 Task: Move the task Integrate website with inventory management systems to the section To-Do in the project AgileGator and sort the tasks in the project by Assignee in Ascending order
Action: Mouse moved to (311, 279)
Screenshot: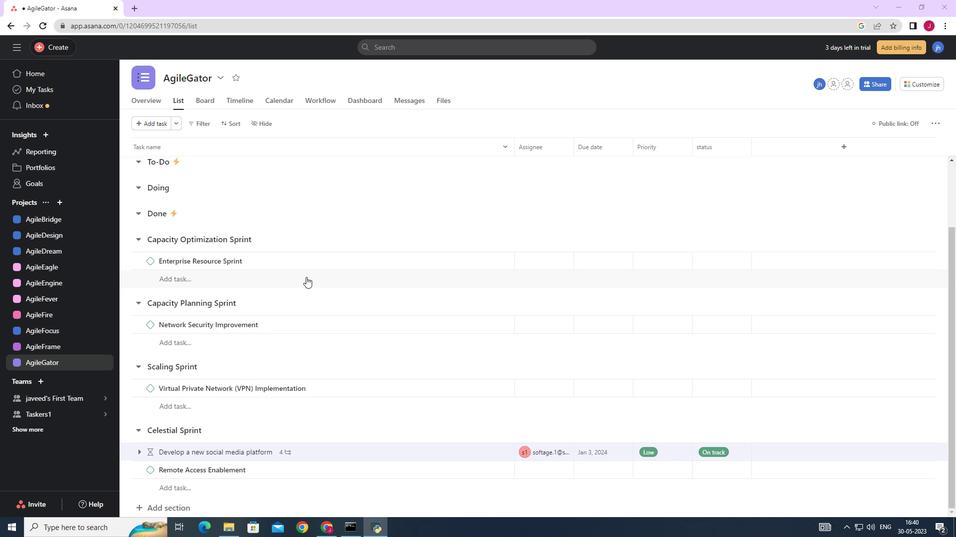 
Action: Mouse scrolled (311, 280) with delta (0, 0)
Screenshot: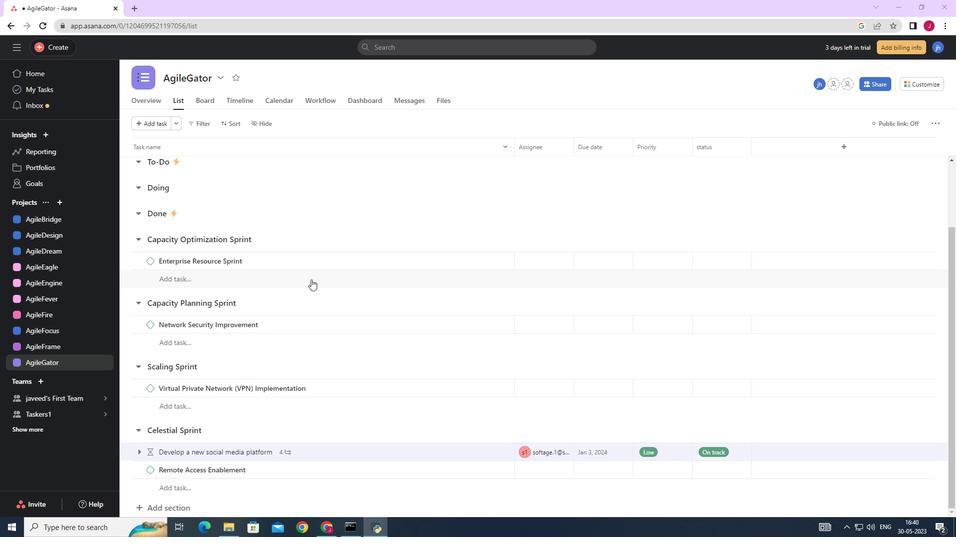 
Action: Mouse scrolled (311, 280) with delta (0, 0)
Screenshot: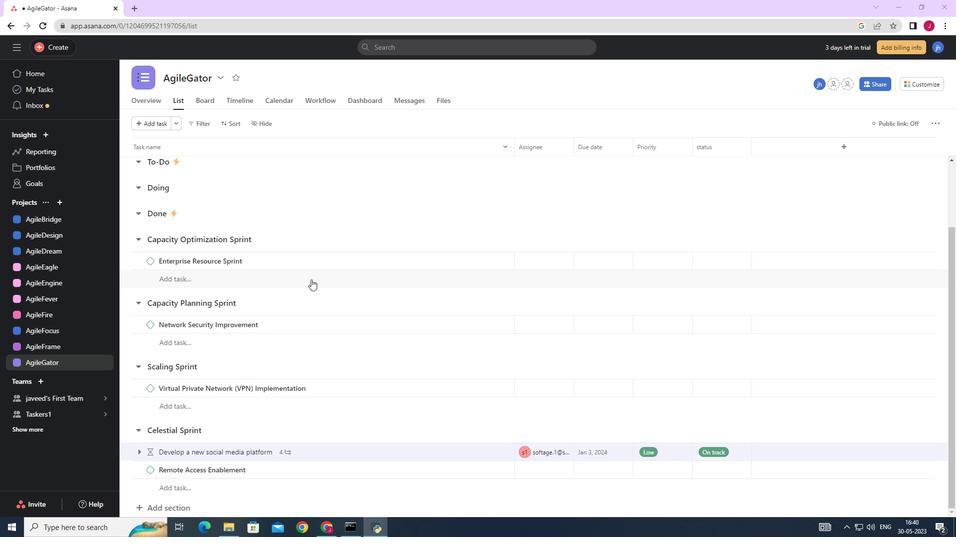 
Action: Mouse scrolled (311, 280) with delta (0, 0)
Screenshot: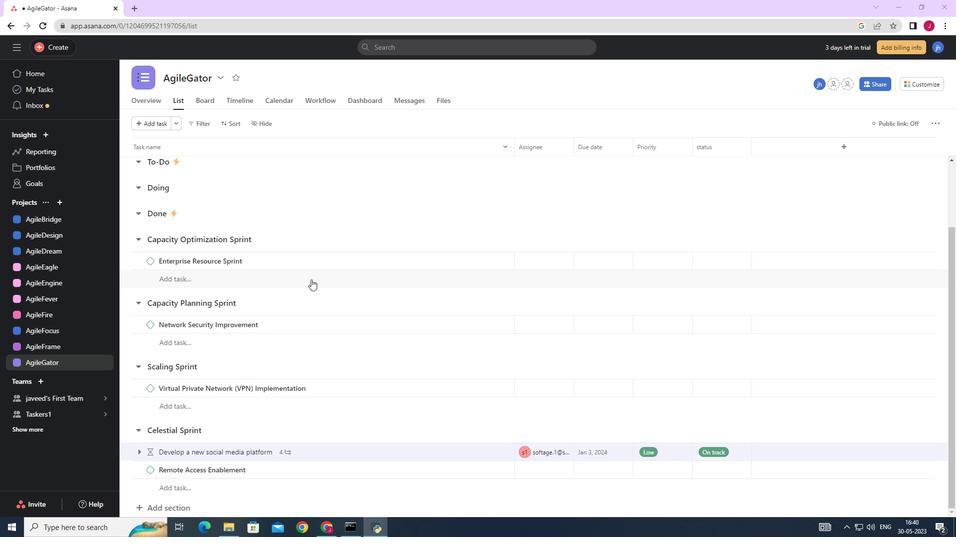 
Action: Mouse scrolled (311, 280) with delta (0, 0)
Screenshot: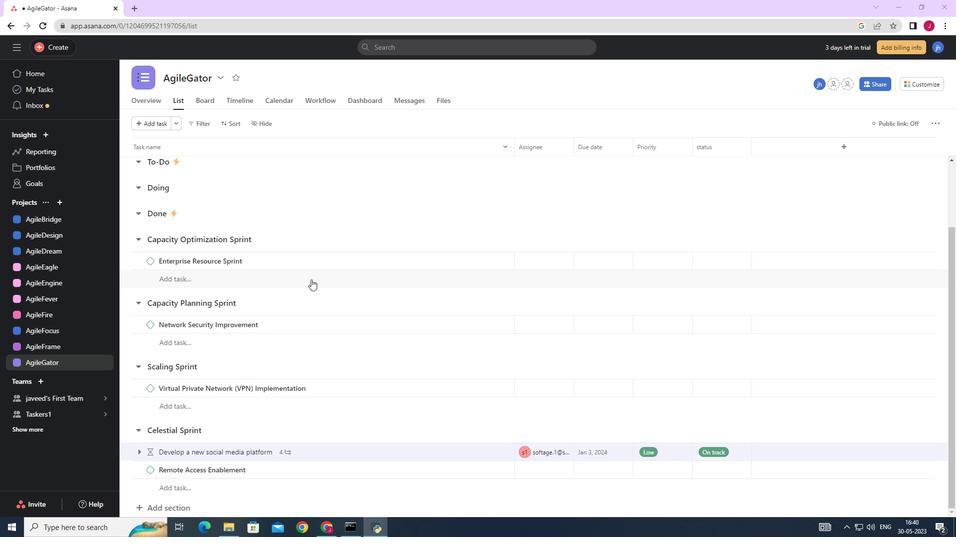 
Action: Mouse moved to (488, 198)
Screenshot: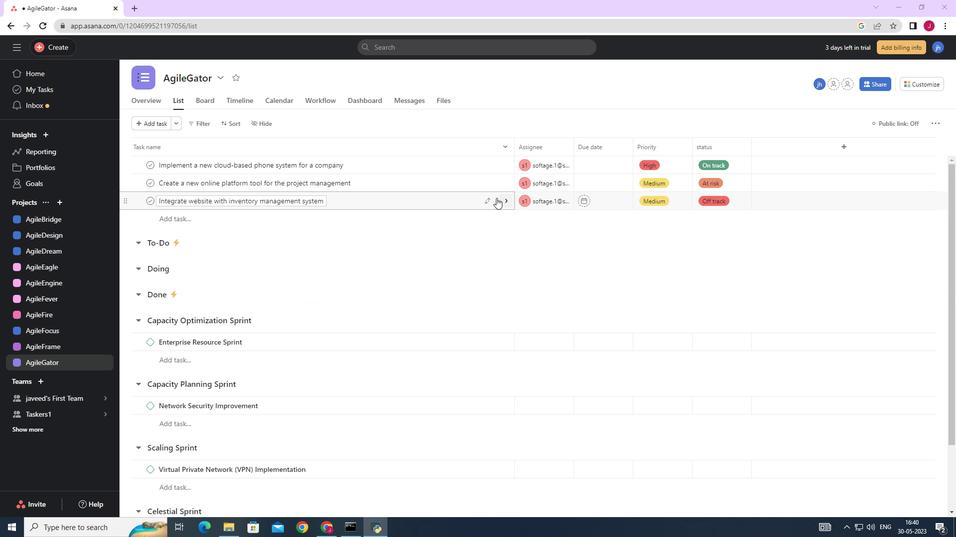
Action: Mouse pressed left at (488, 198)
Screenshot: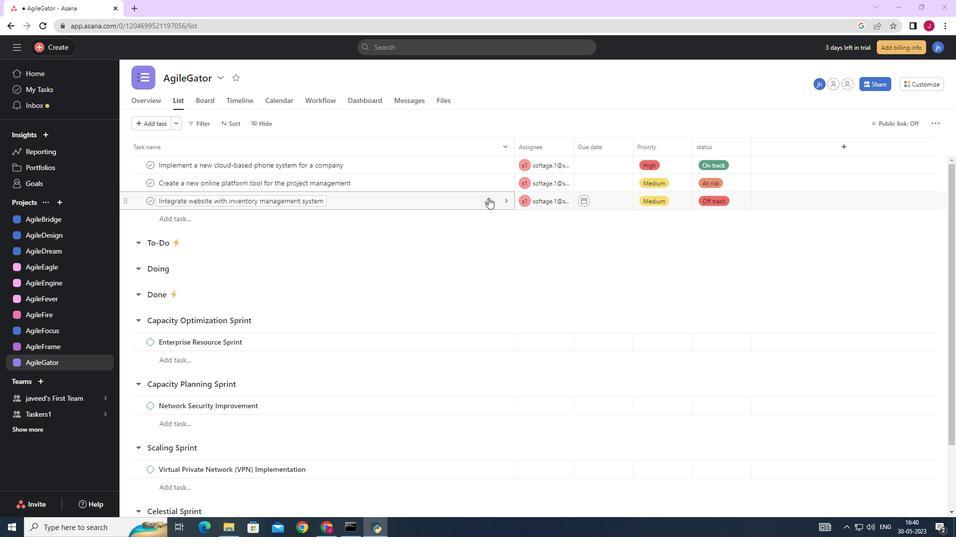 
Action: Mouse moved to (416, 250)
Screenshot: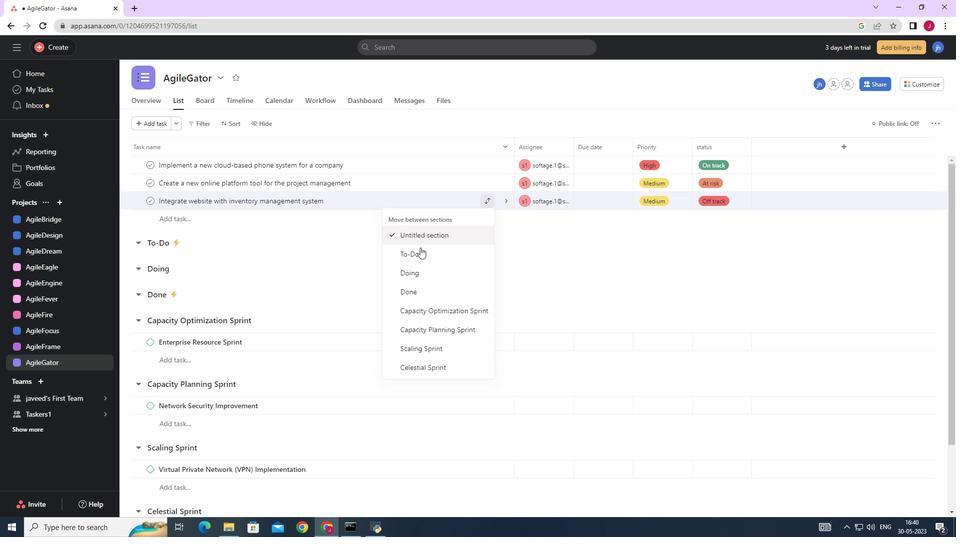 
Action: Mouse pressed left at (416, 250)
Screenshot: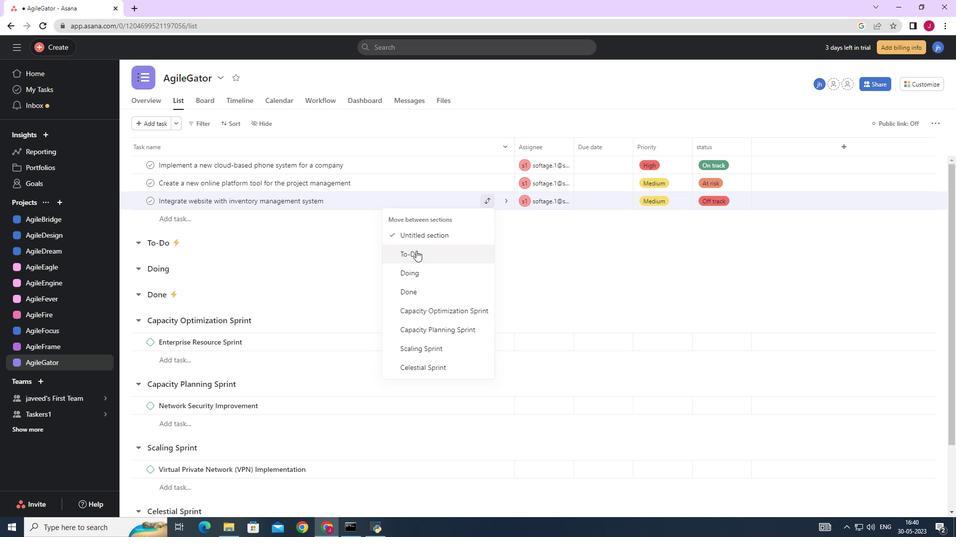 
Action: Mouse moved to (231, 123)
Screenshot: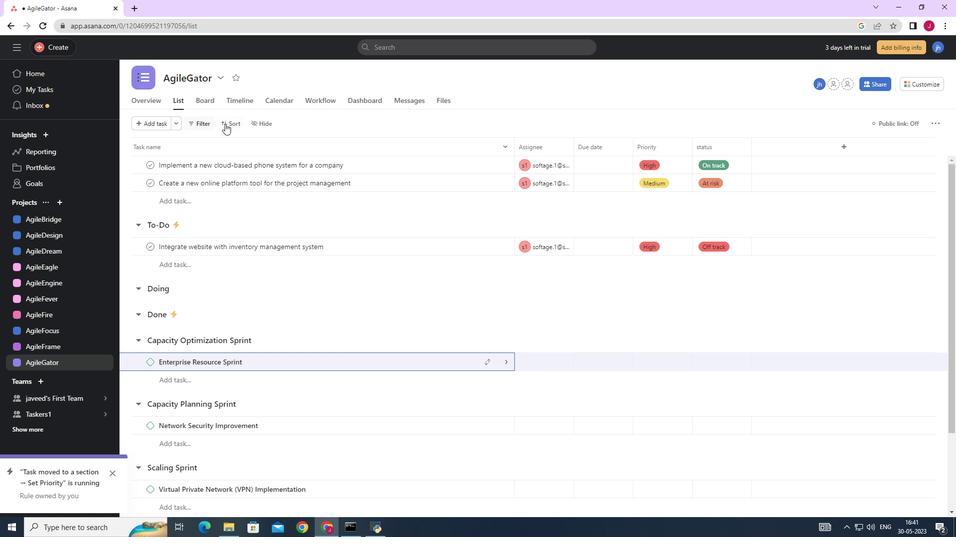 
Action: Mouse pressed left at (231, 123)
Screenshot: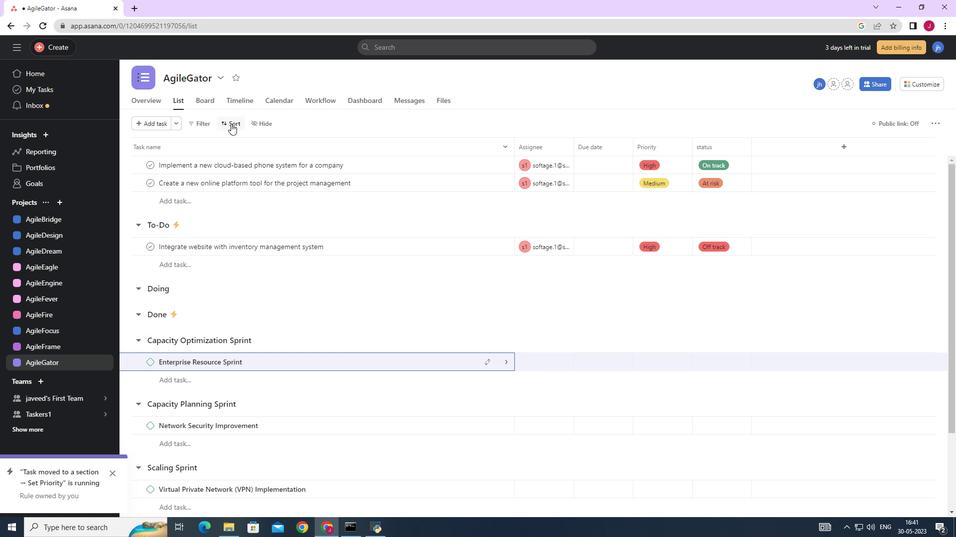
Action: Mouse moved to (258, 207)
Screenshot: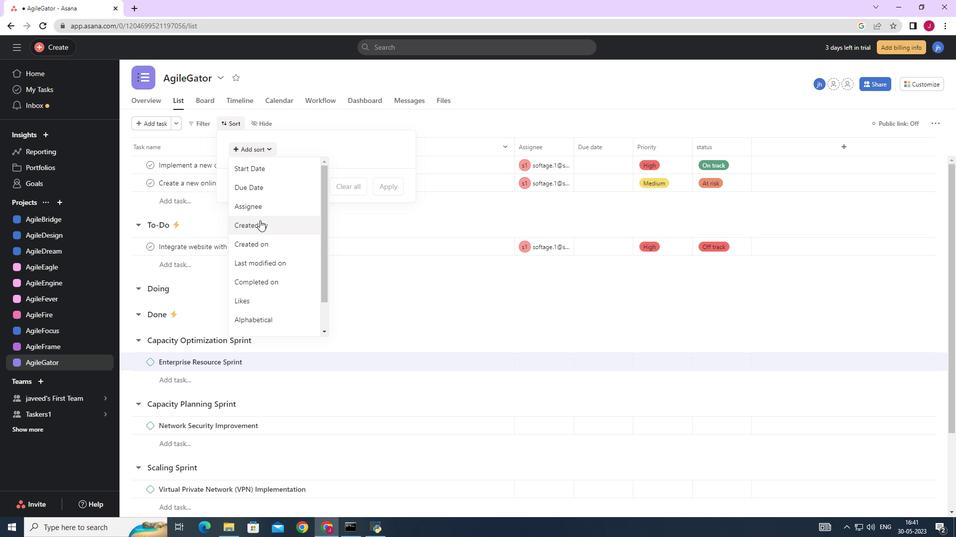 
Action: Mouse pressed left at (258, 207)
Screenshot: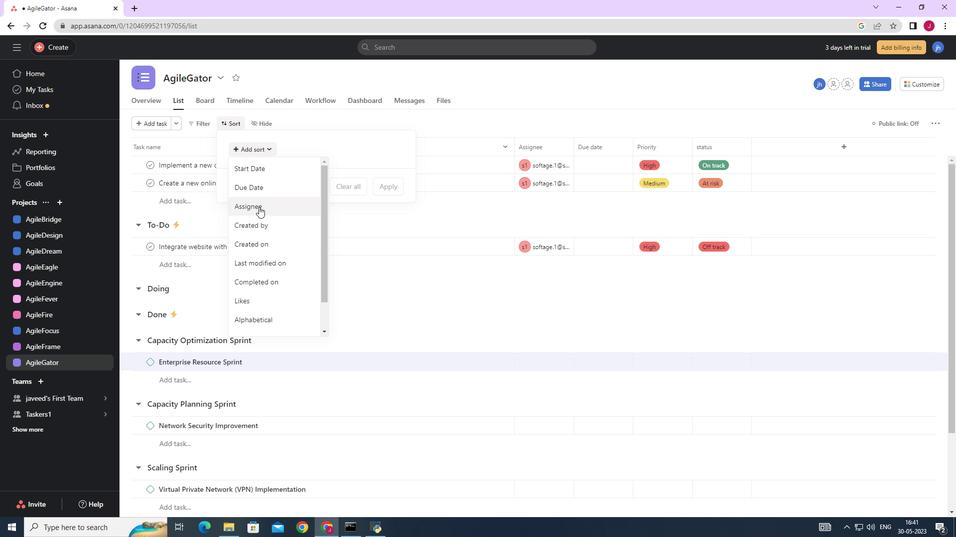 
Action: Mouse moved to (296, 165)
Screenshot: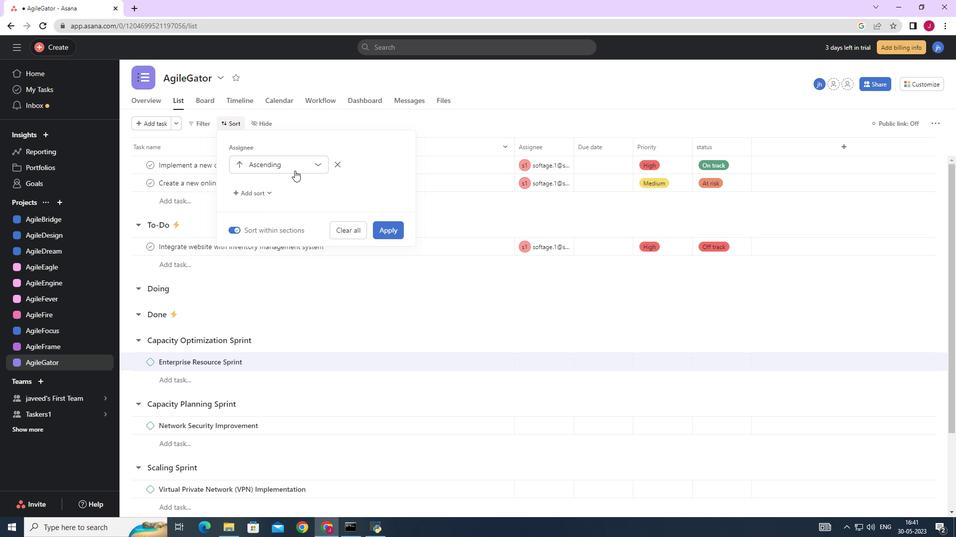 
Action: Mouse pressed left at (296, 165)
Screenshot: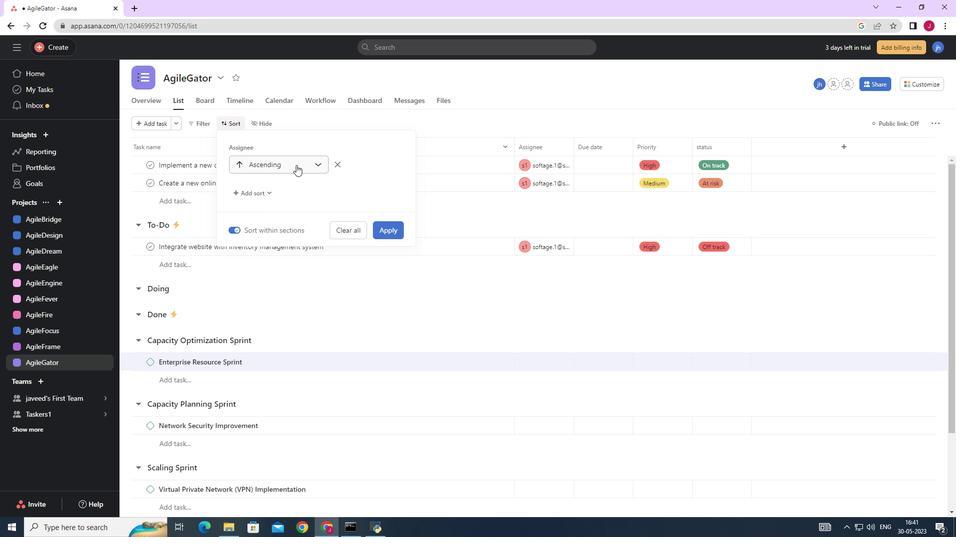 
Action: Mouse moved to (264, 188)
Screenshot: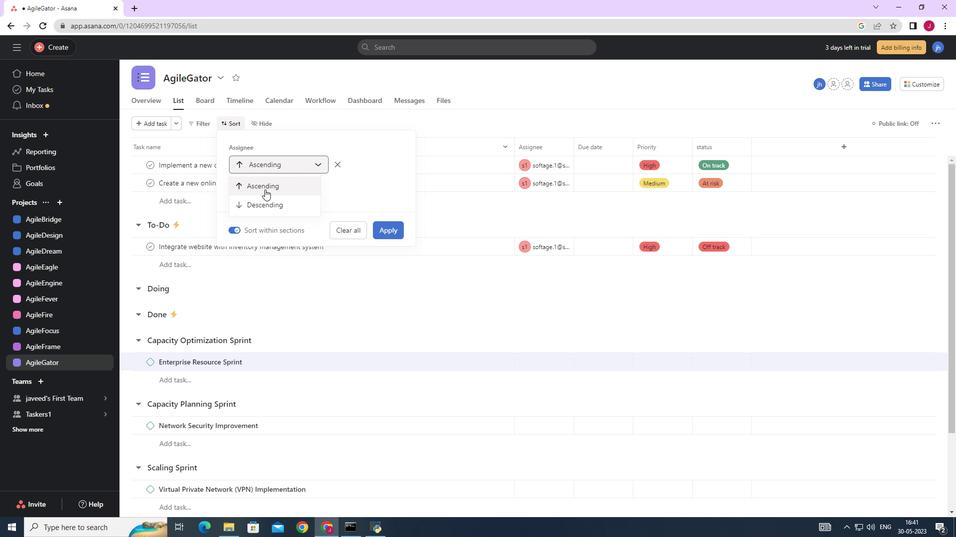 
Action: Mouse pressed left at (264, 188)
Screenshot: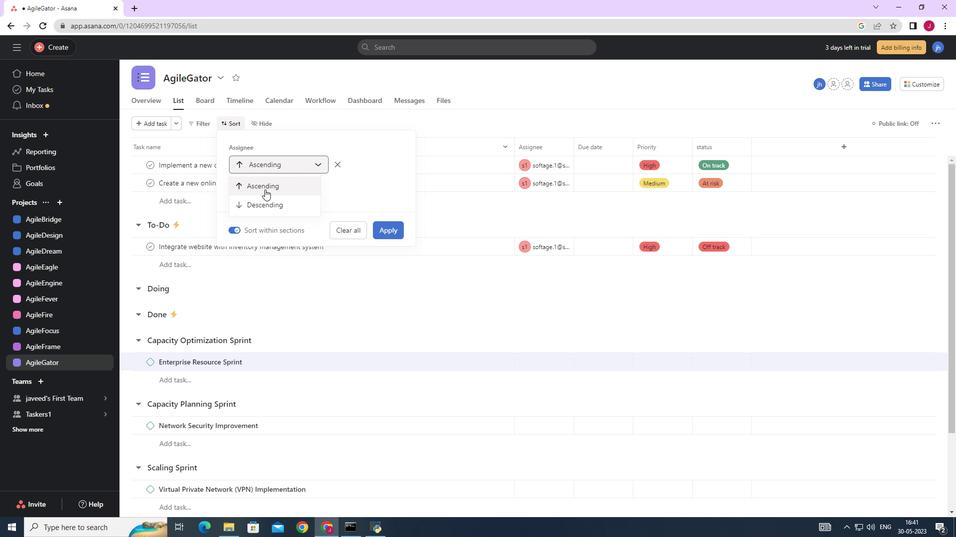 
Action: Mouse moved to (382, 227)
Screenshot: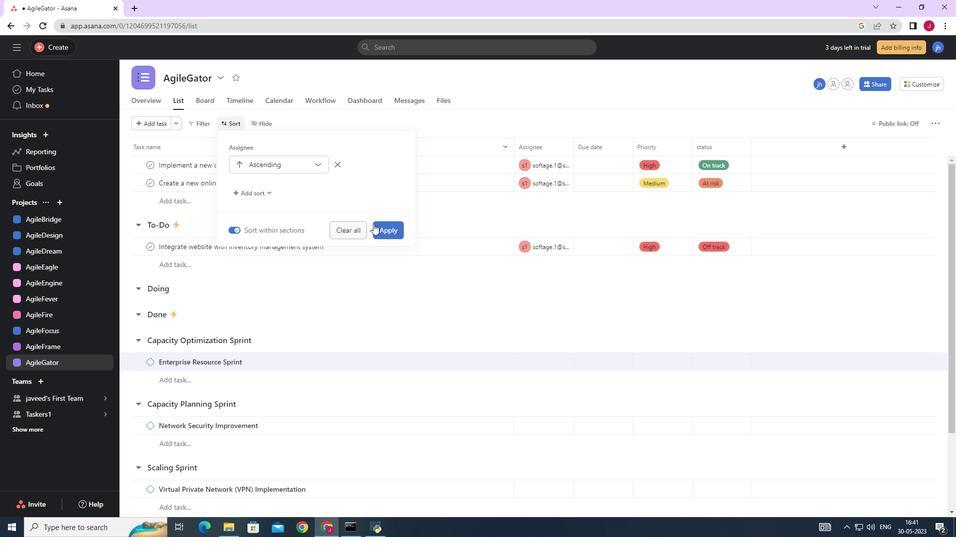 
Action: Mouse pressed left at (382, 227)
Screenshot: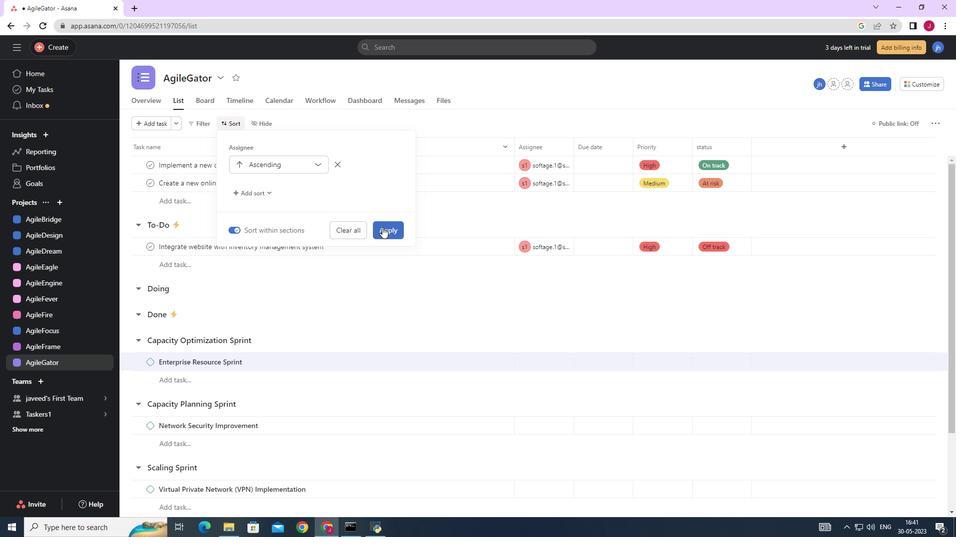
Action: Mouse moved to (382, 228)
Screenshot: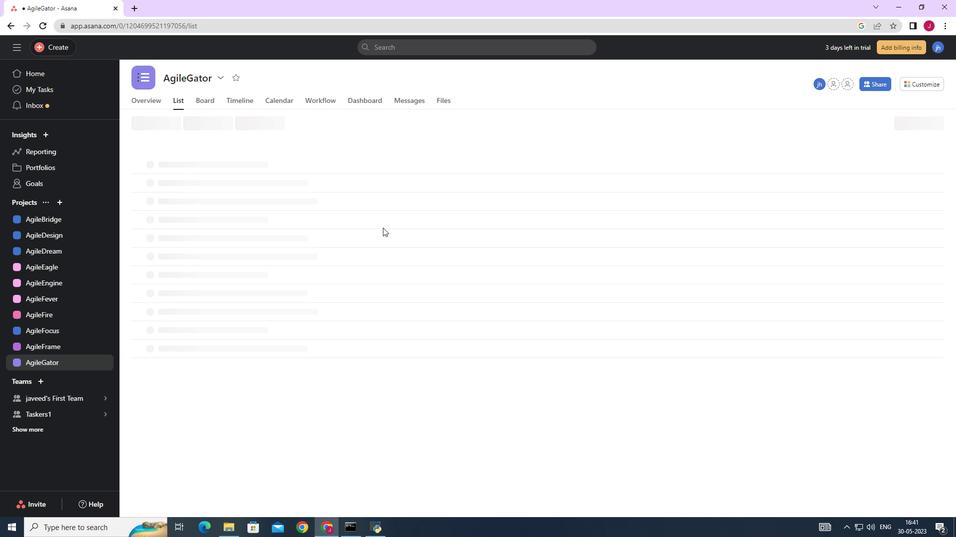 
